 Task: Check the data of townhouses sold above the list price in the last 1 year.
Action: Mouse moved to (560, 51)
Screenshot: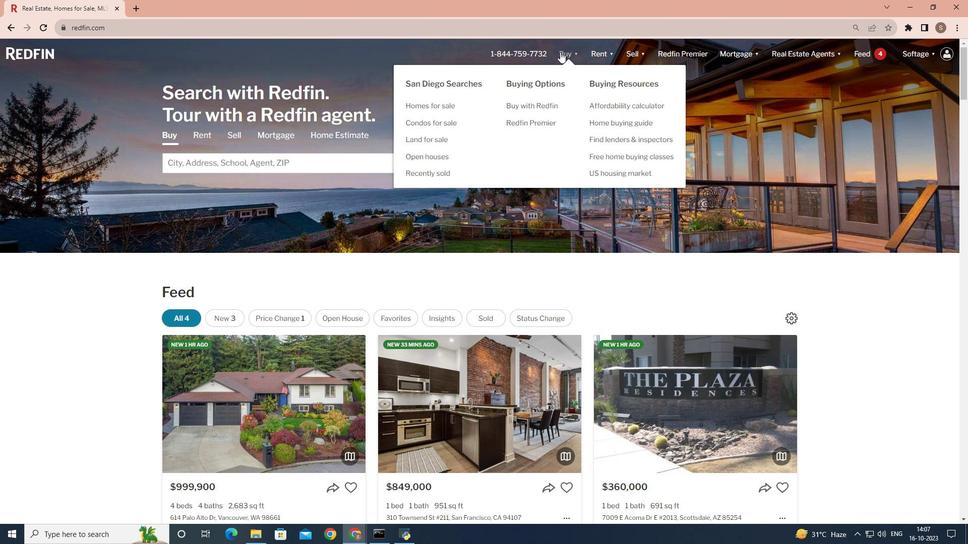 
Action: Mouse pressed left at (560, 51)
Screenshot: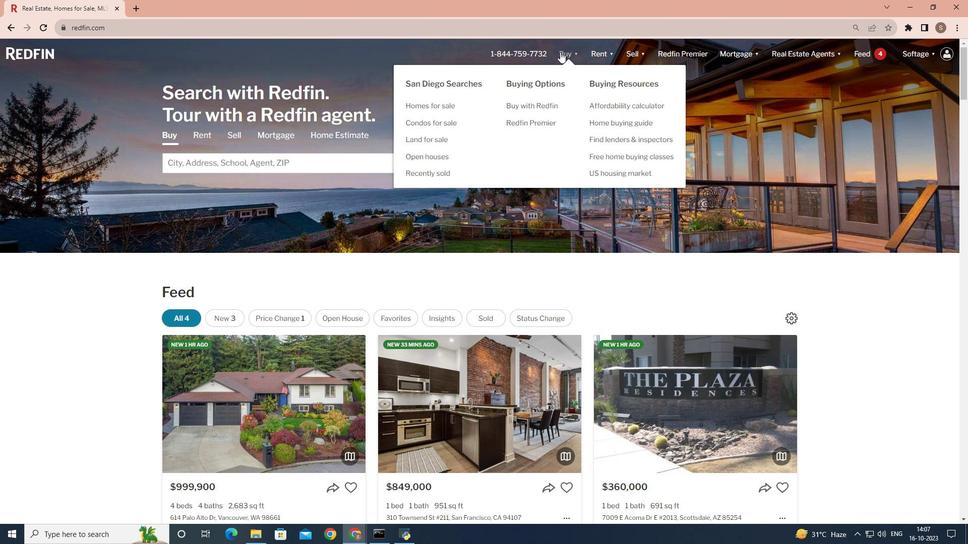 
Action: Mouse moved to (288, 209)
Screenshot: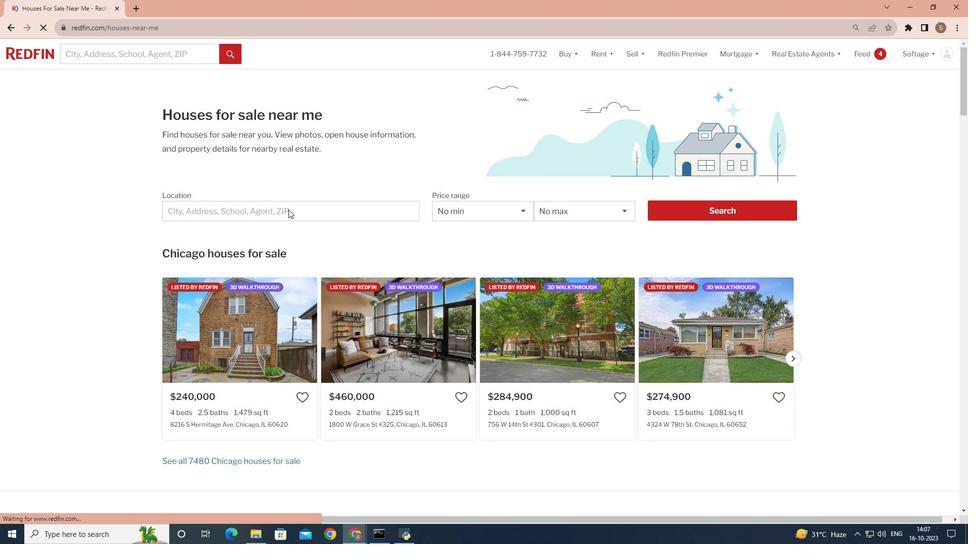 
Action: Mouse pressed left at (288, 209)
Screenshot: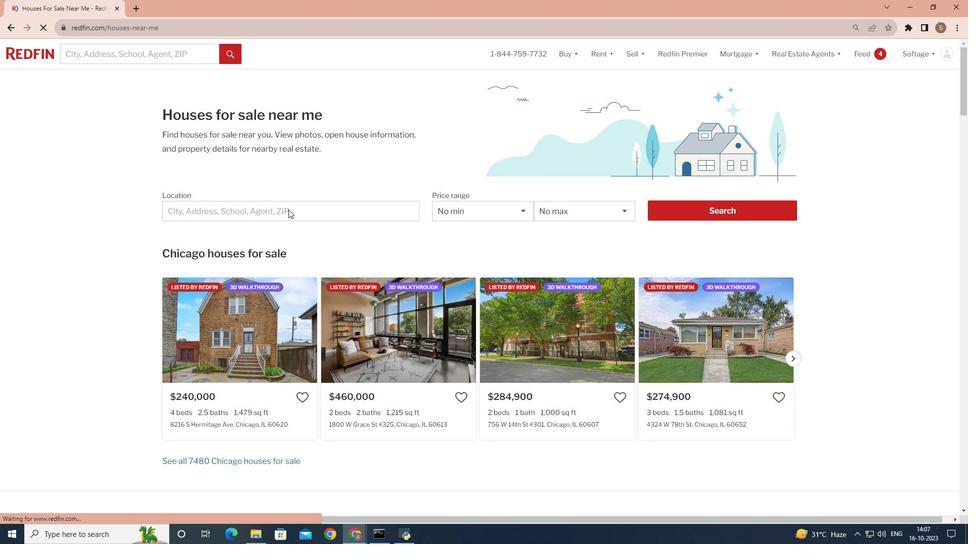 
Action: Mouse moved to (205, 212)
Screenshot: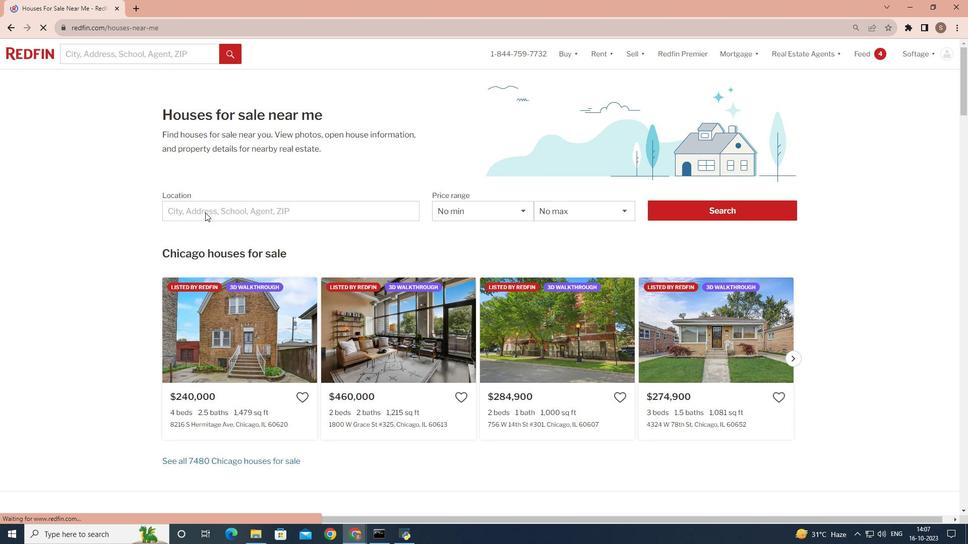 
Action: Mouse pressed left at (205, 212)
Screenshot: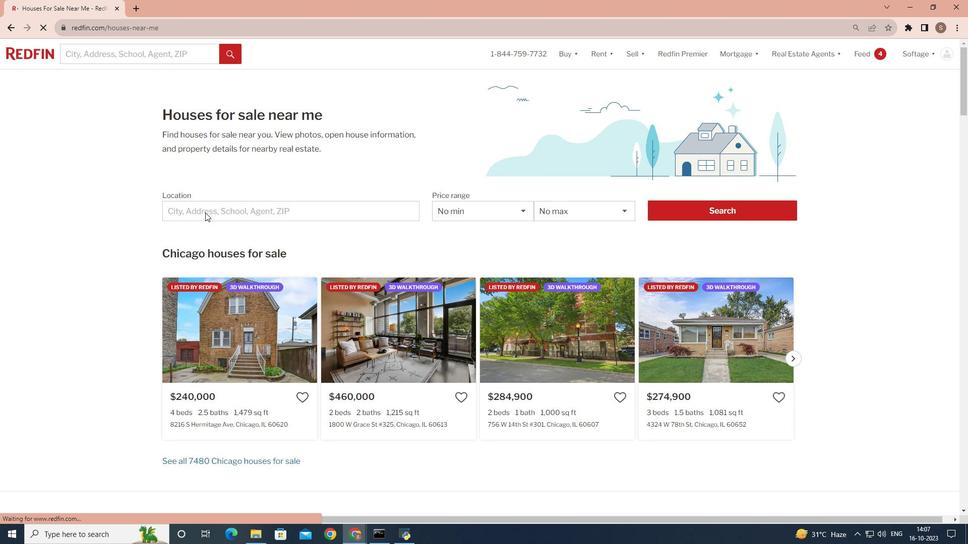 
Action: Mouse pressed left at (205, 212)
Screenshot: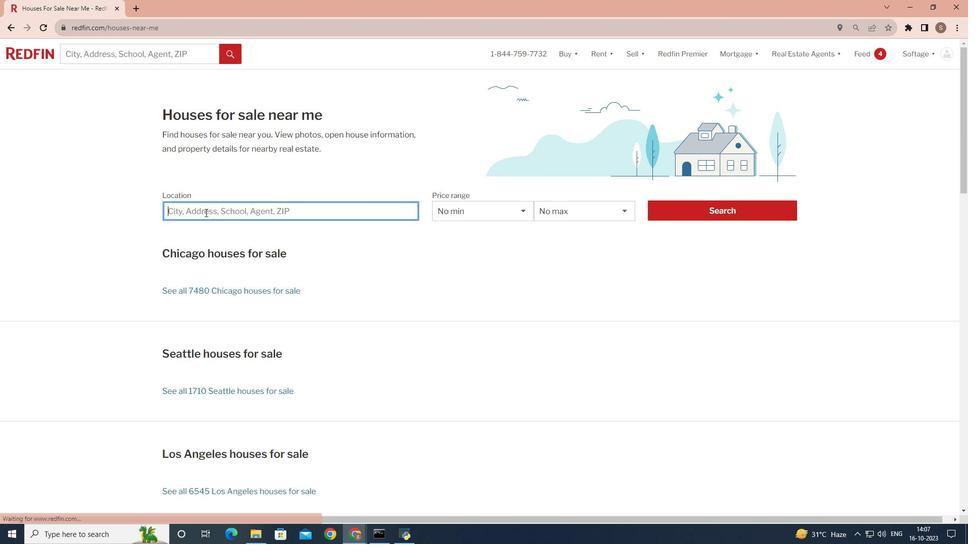 
Action: Key pressed <Key.shift>San<Key.space><Key.shift>Diego
Screenshot: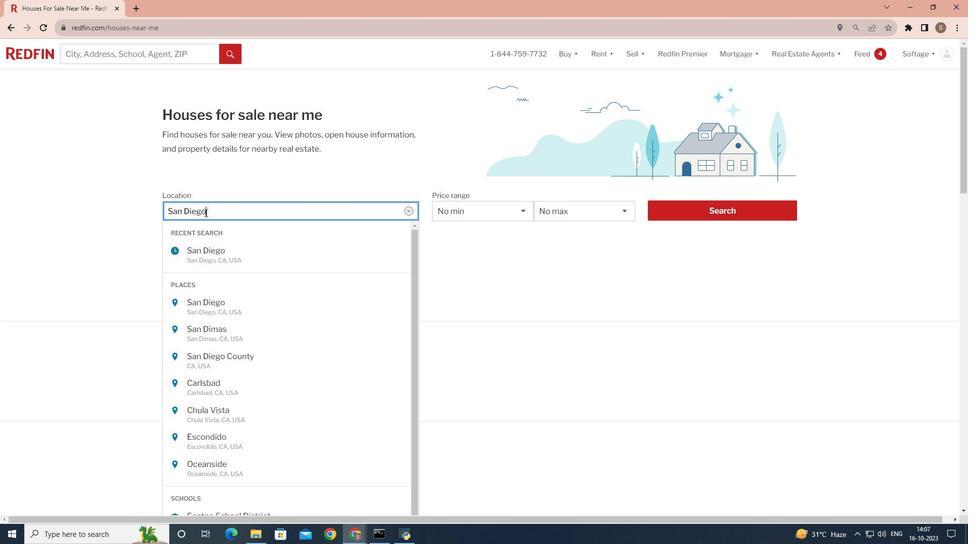 
Action: Mouse moved to (702, 207)
Screenshot: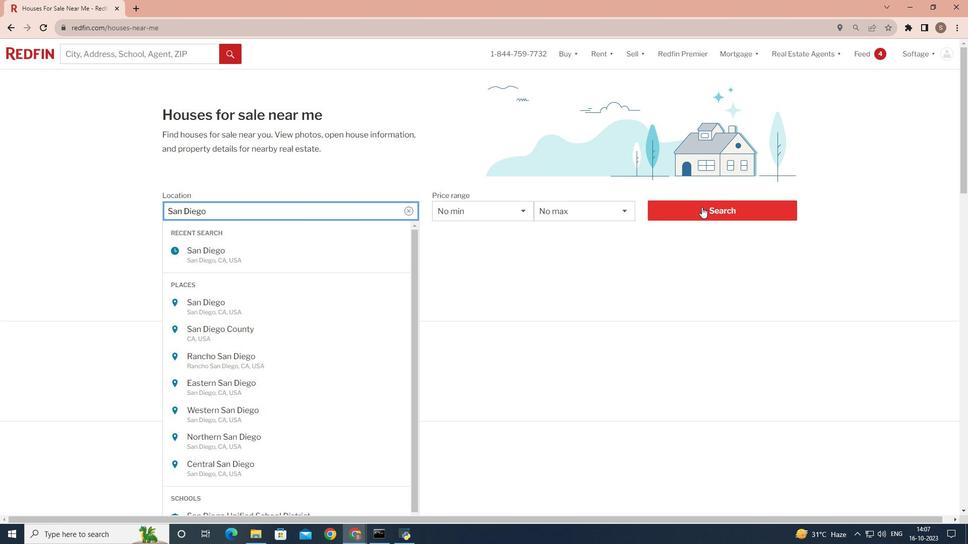 
Action: Mouse pressed left at (702, 207)
Screenshot: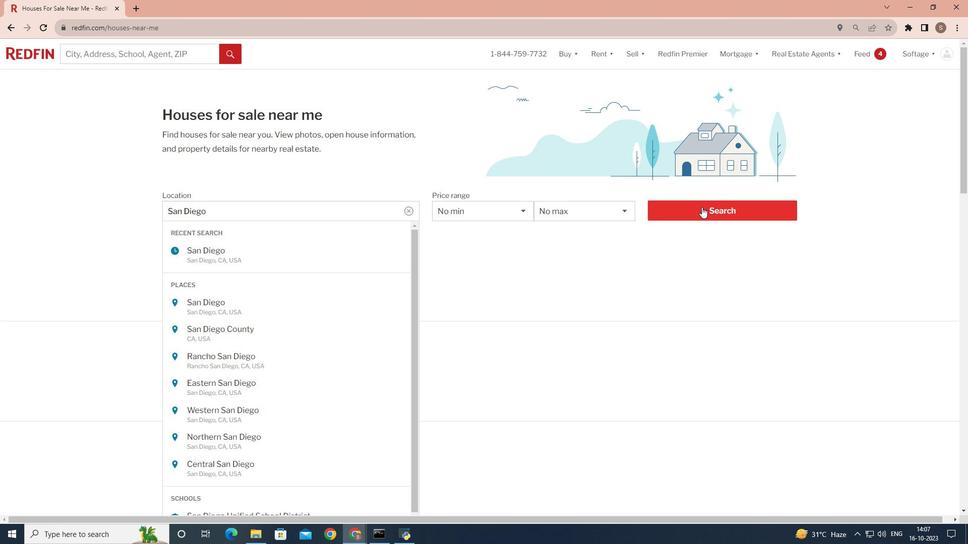 
Action: Mouse pressed left at (702, 207)
Screenshot: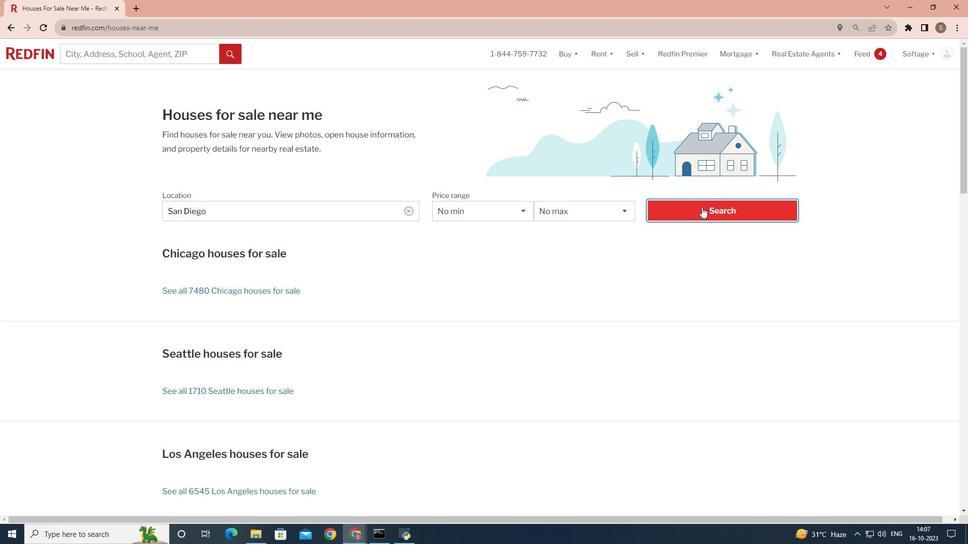 
Action: Mouse moved to (872, 86)
Screenshot: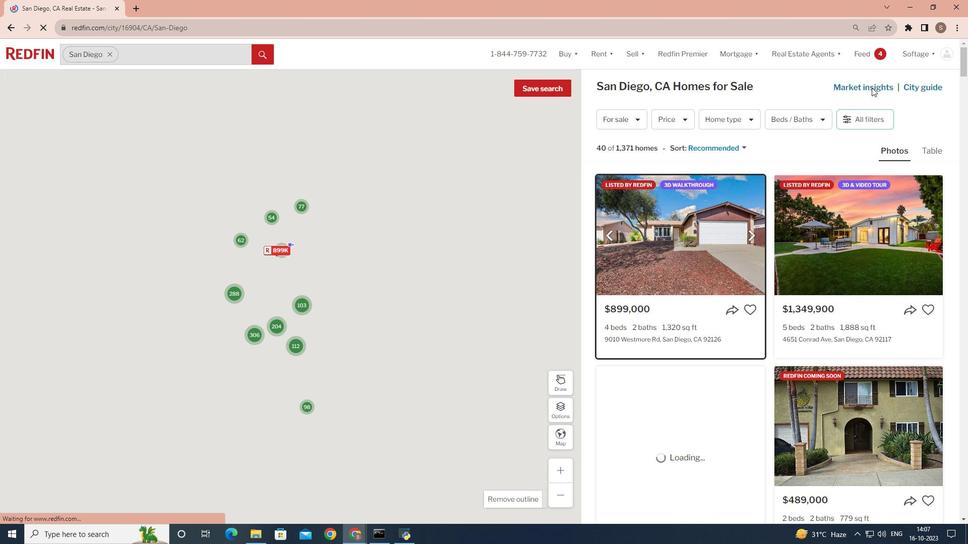 
Action: Mouse pressed left at (872, 86)
Screenshot: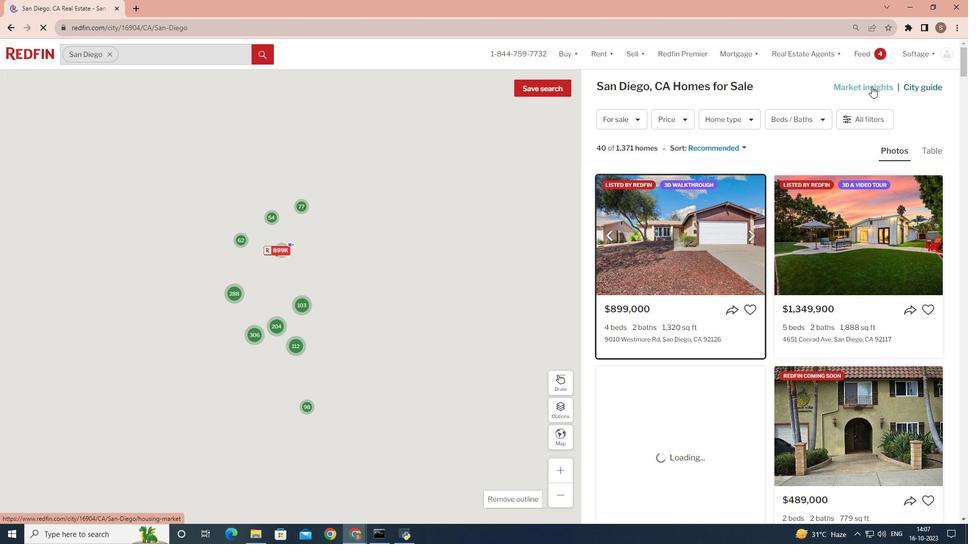 
Action: Mouse moved to (244, 170)
Screenshot: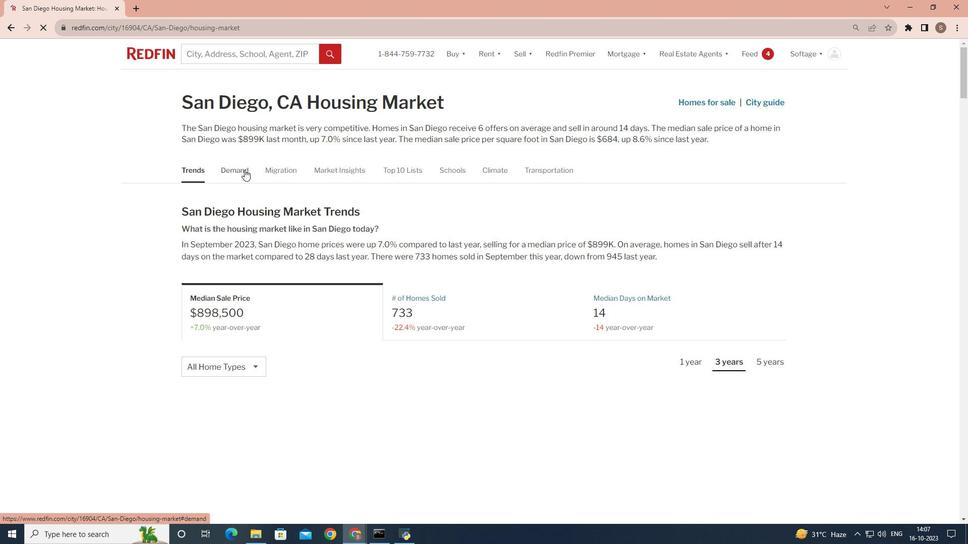 
Action: Mouse pressed left at (244, 170)
Screenshot: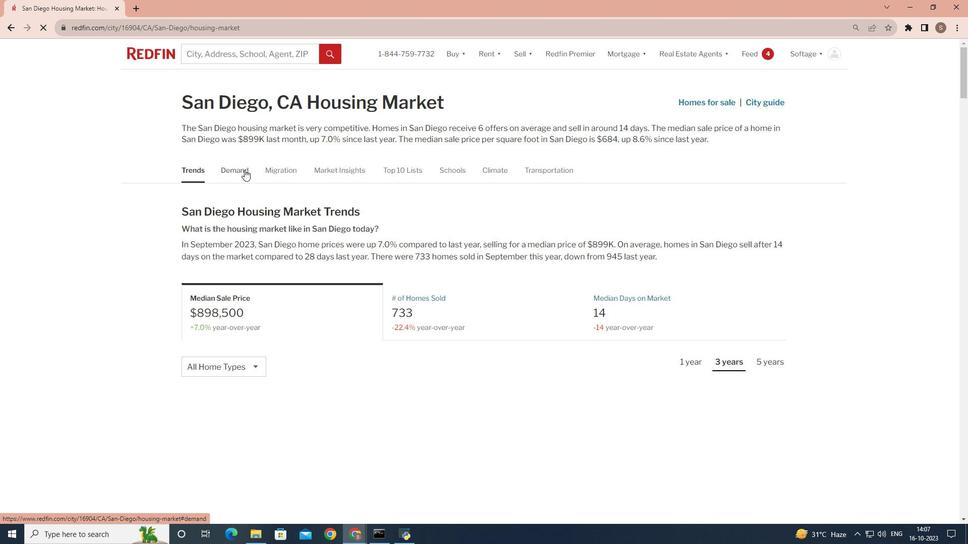 
Action: Mouse moved to (613, 224)
Screenshot: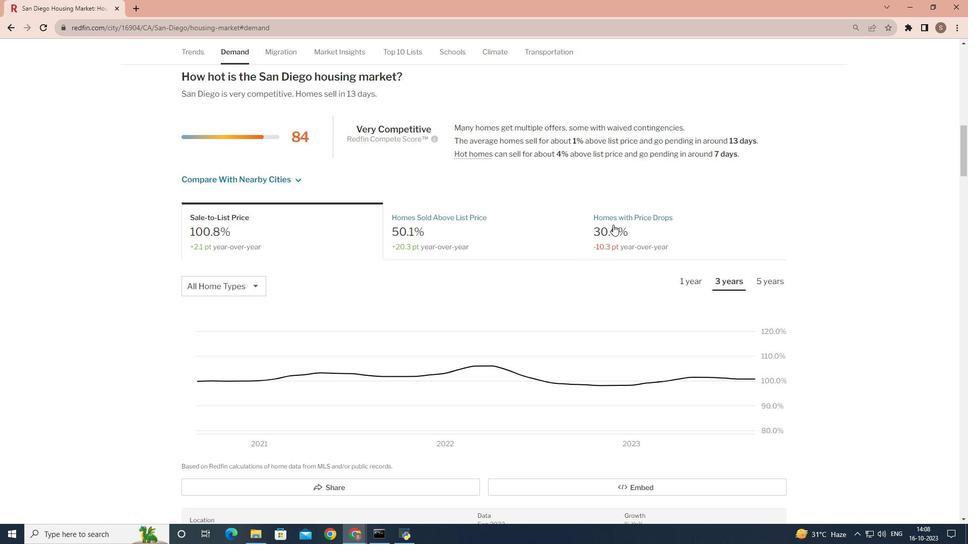 
Action: Mouse pressed left at (613, 224)
Screenshot: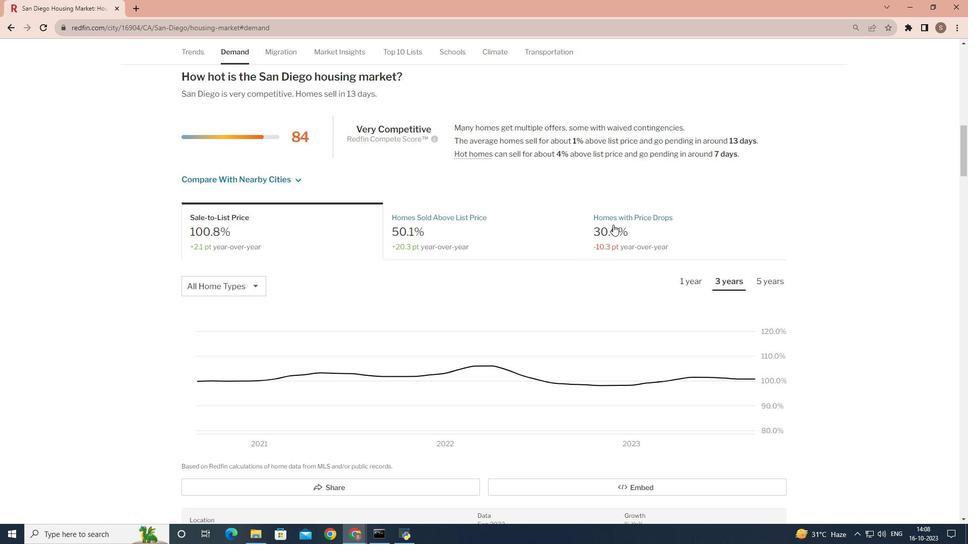 
Action: Mouse moved to (253, 287)
Screenshot: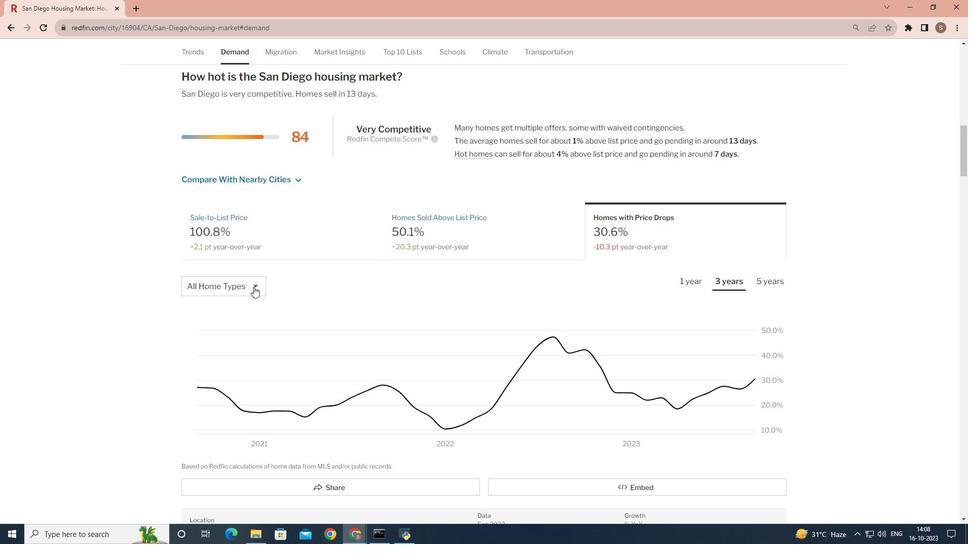 
Action: Mouse pressed left at (253, 287)
Screenshot: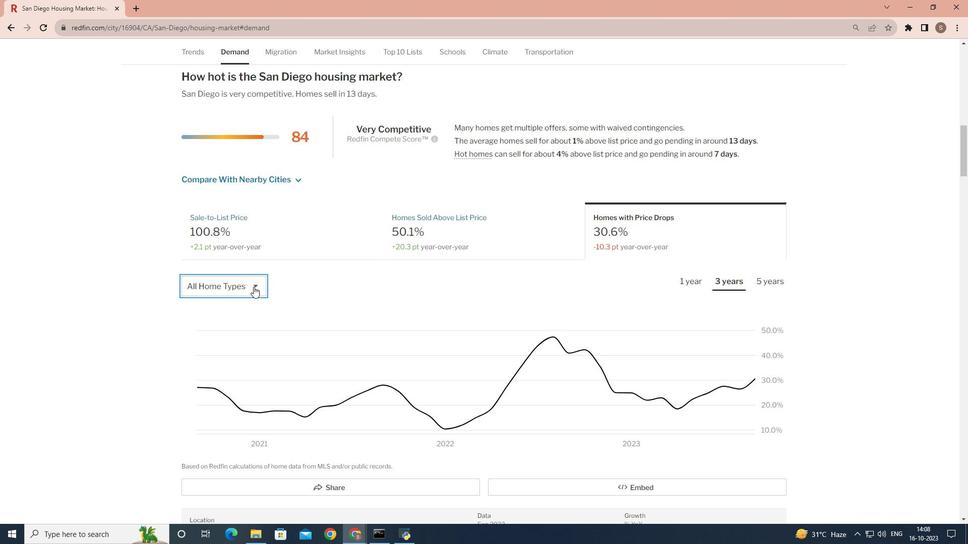 
Action: Mouse moved to (238, 347)
Screenshot: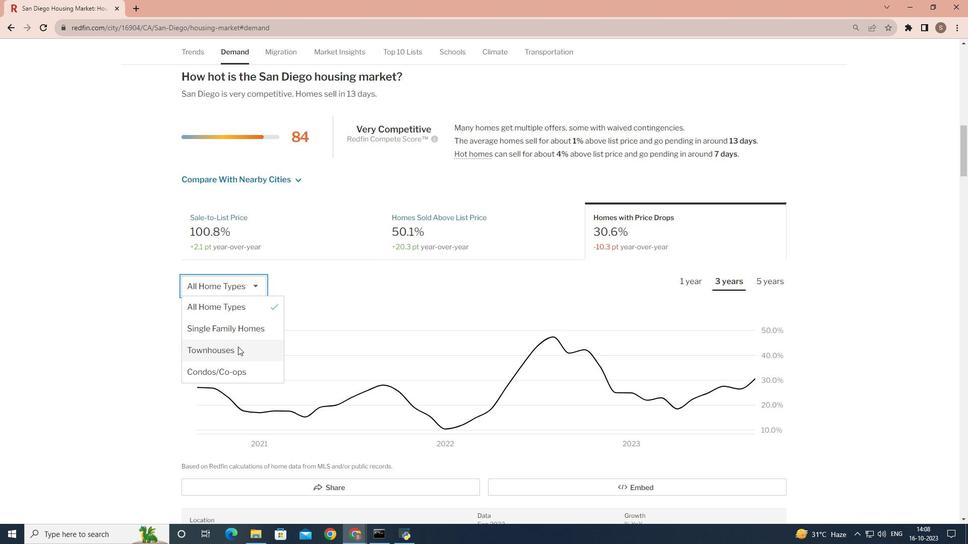
Action: Mouse pressed left at (238, 347)
Screenshot: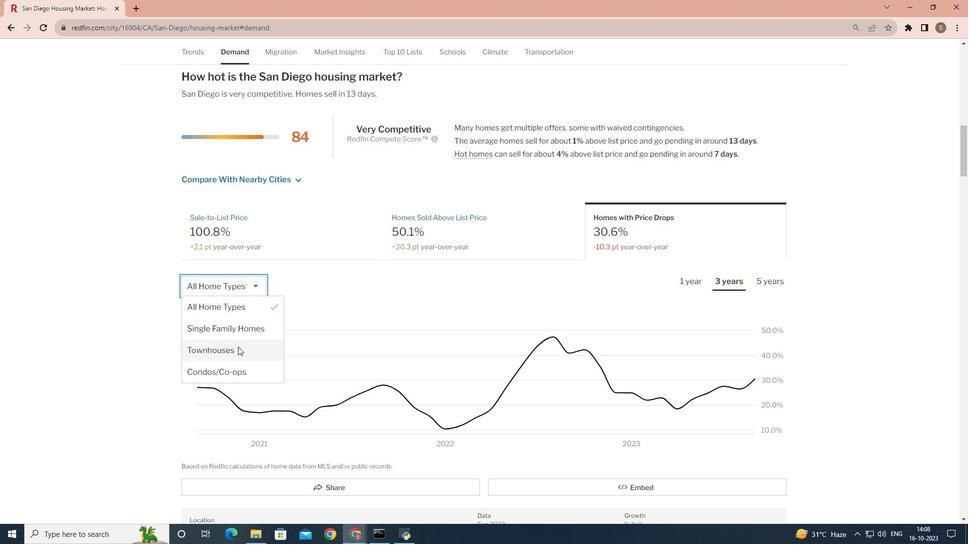 
Action: Mouse moved to (683, 278)
Screenshot: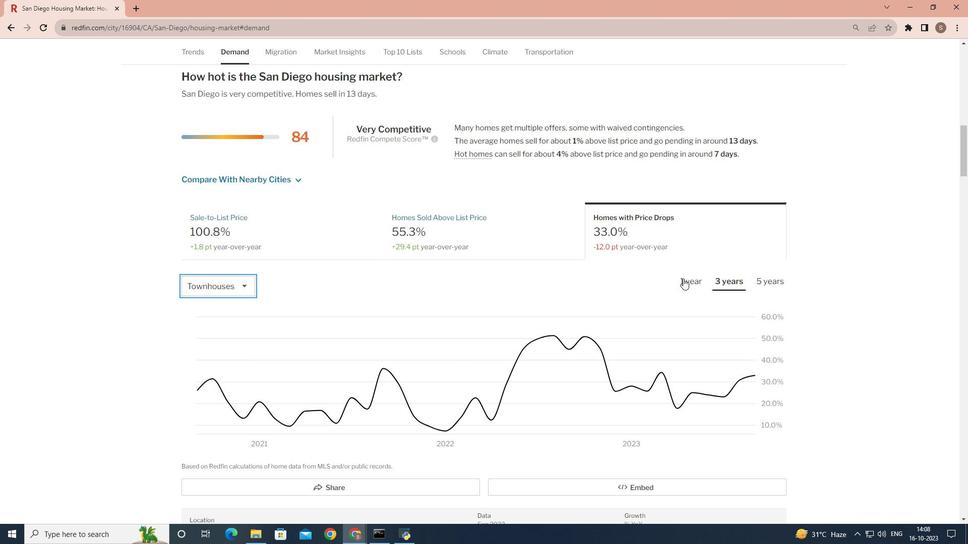 
Action: Mouse pressed left at (683, 278)
Screenshot: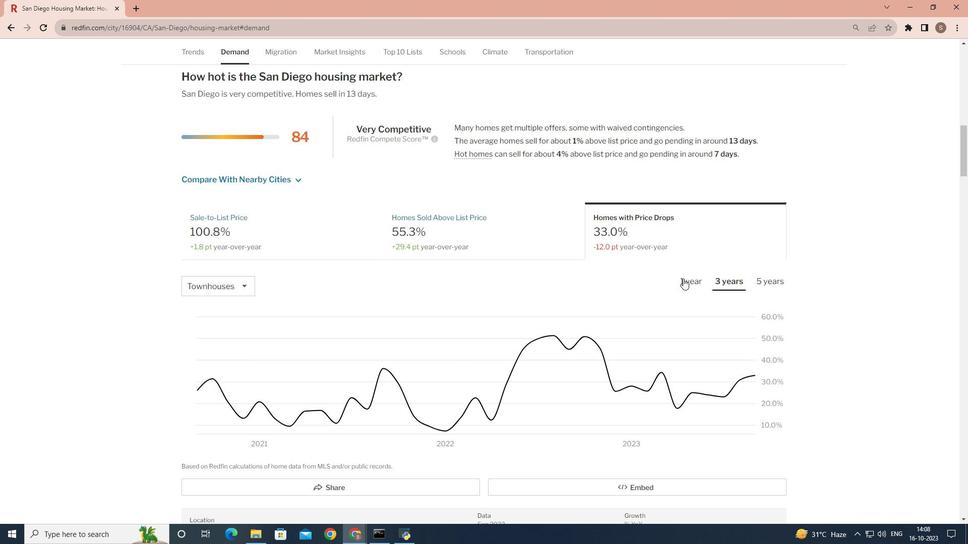 
